 Task: Add Nature's Way Burdock Root to the cart.
Action: Mouse moved to (228, 91)
Screenshot: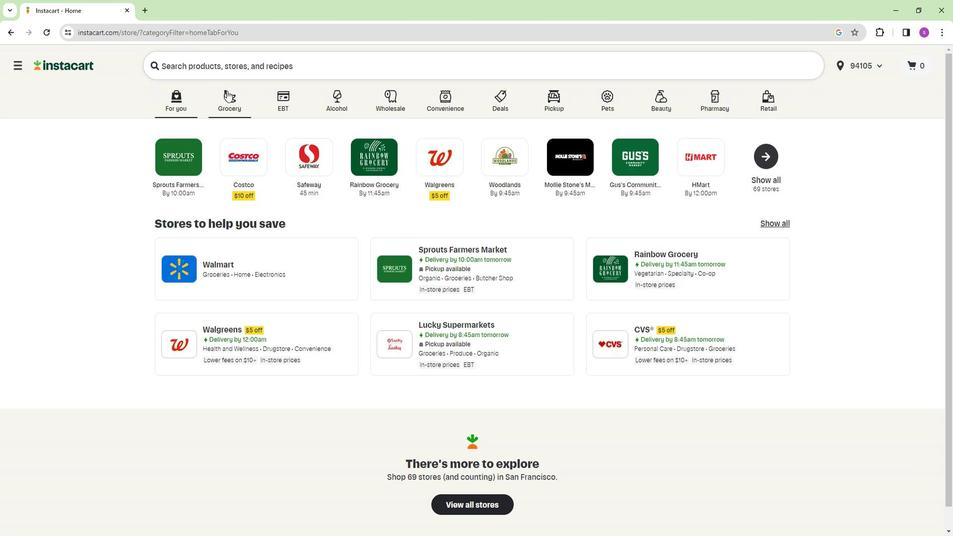 
Action: Mouse pressed left at (228, 91)
Screenshot: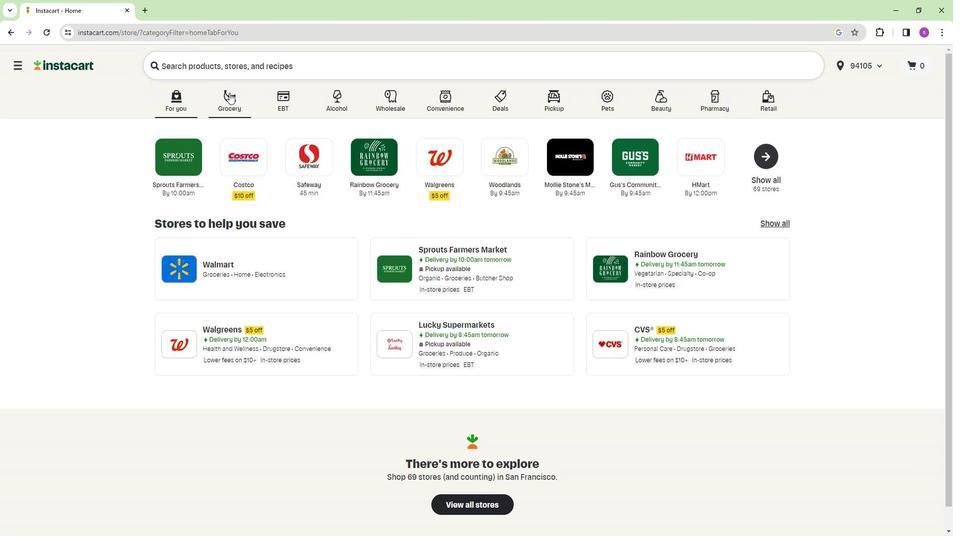 
Action: Mouse moved to (603, 163)
Screenshot: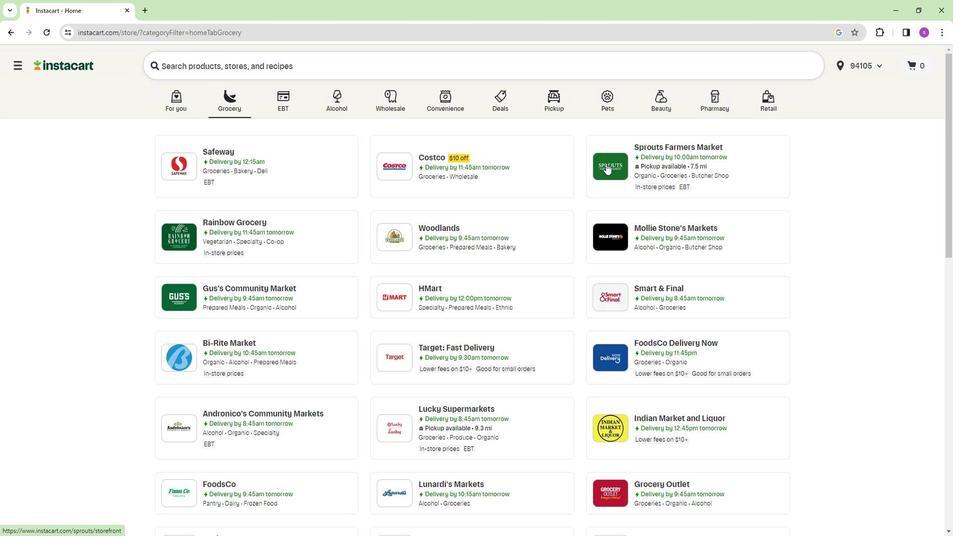 
Action: Mouse pressed left at (603, 163)
Screenshot: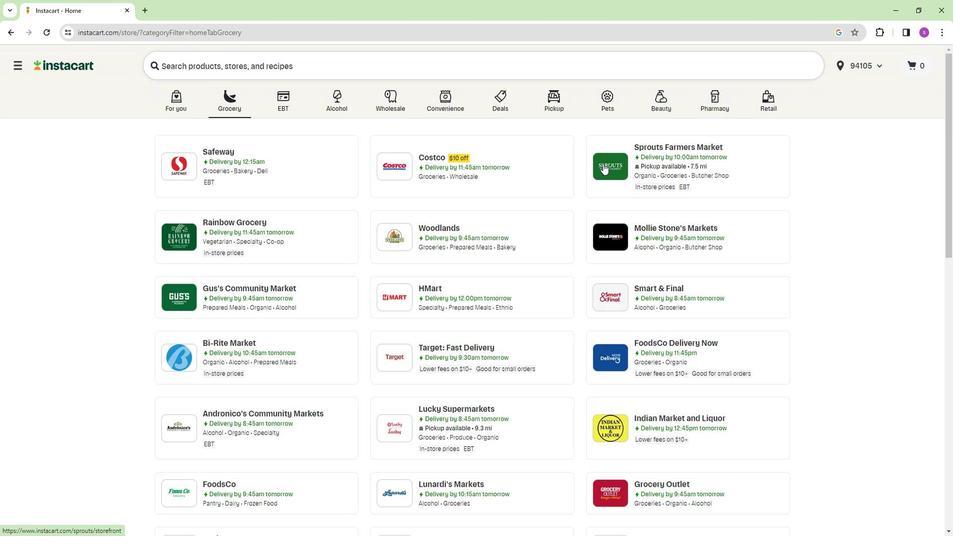 
Action: Mouse moved to (66, 244)
Screenshot: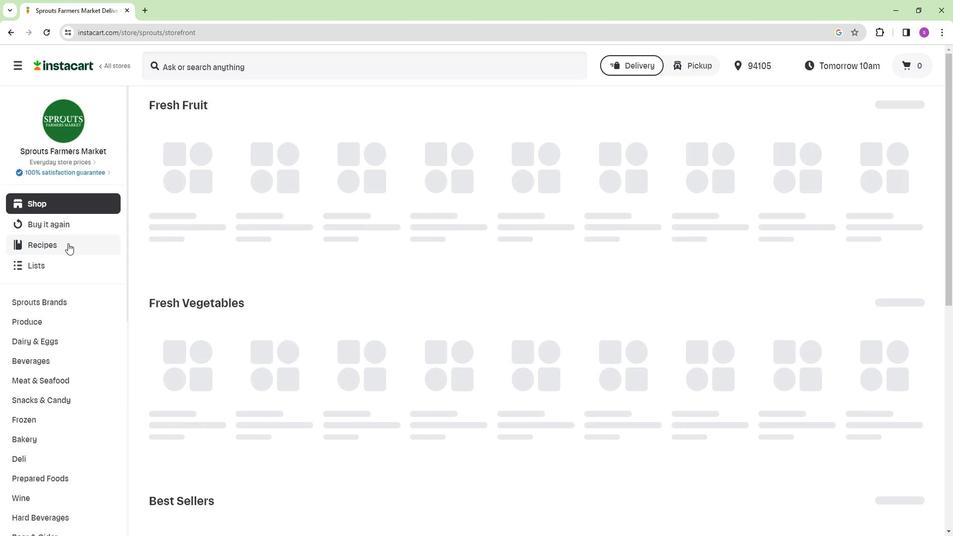 
Action: Mouse scrolled (66, 244) with delta (0, 0)
Screenshot: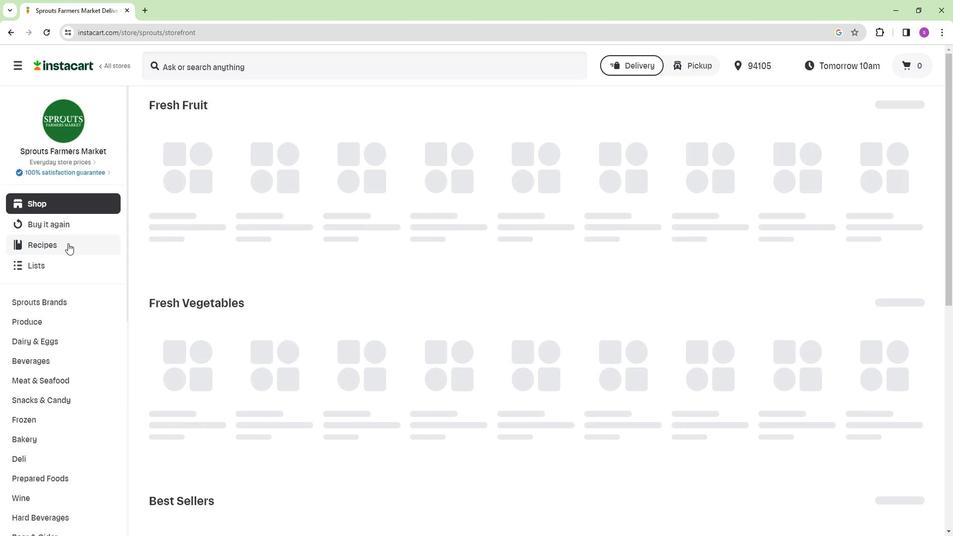 
Action: Mouse scrolled (66, 244) with delta (0, 0)
Screenshot: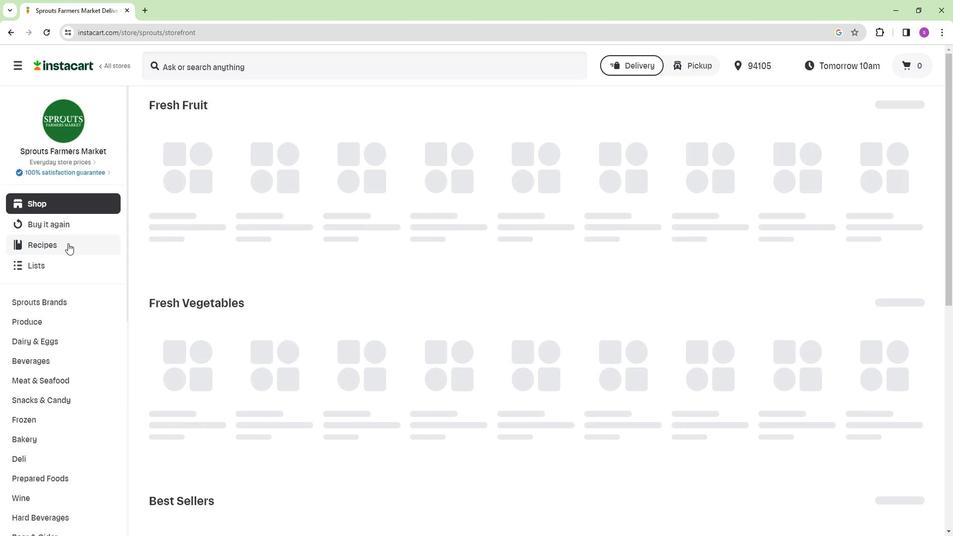 
Action: Mouse scrolled (66, 244) with delta (0, 0)
Screenshot: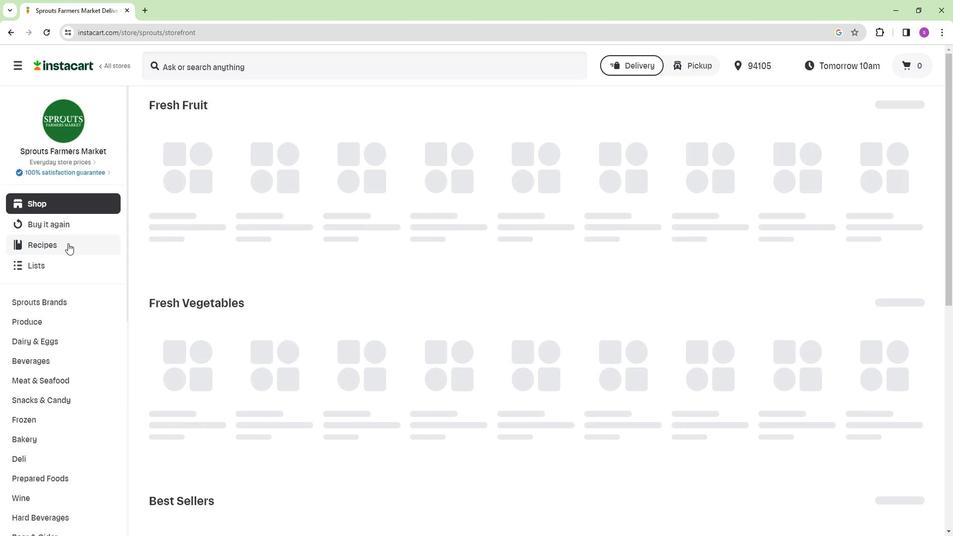 
Action: Mouse moved to (67, 241)
Screenshot: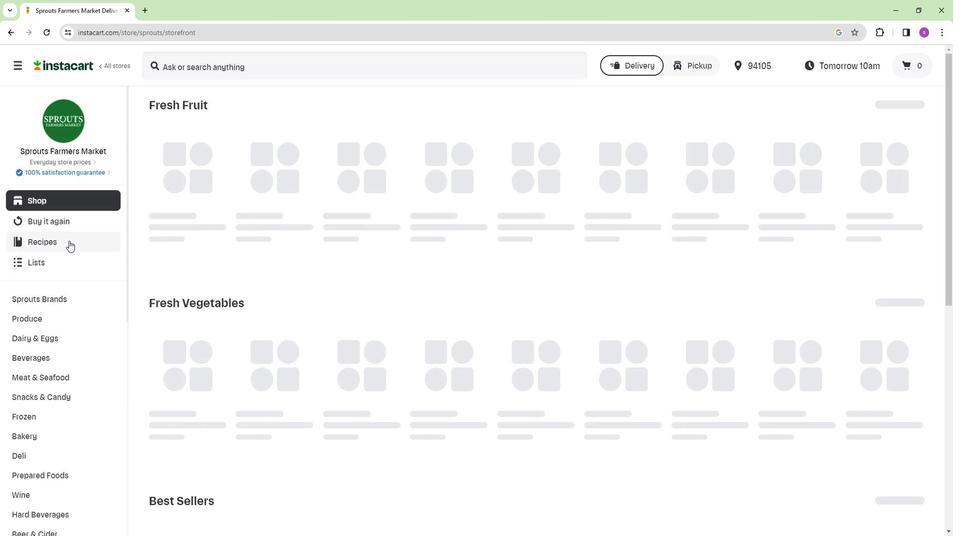 
Action: Mouse scrolled (67, 240) with delta (0, 0)
Screenshot: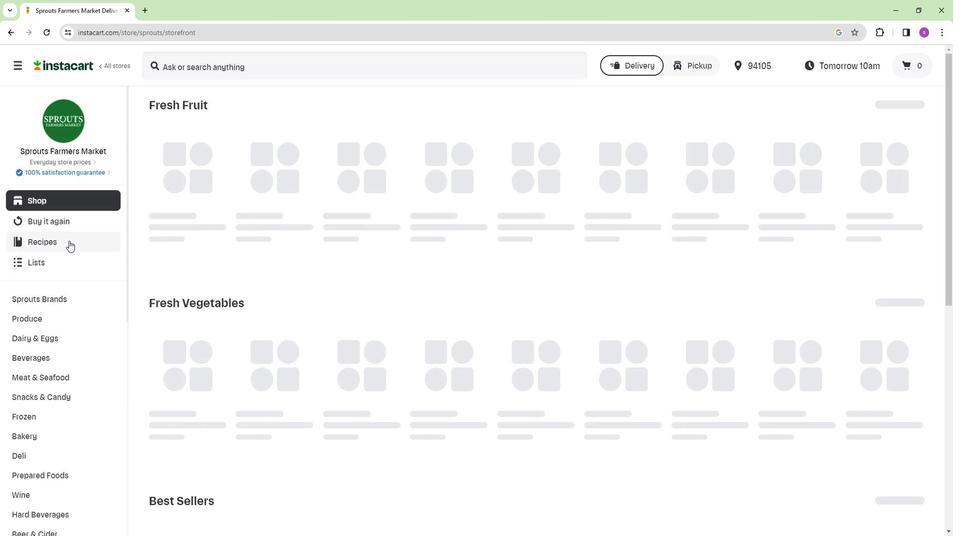 
Action: Mouse moved to (69, 236)
Screenshot: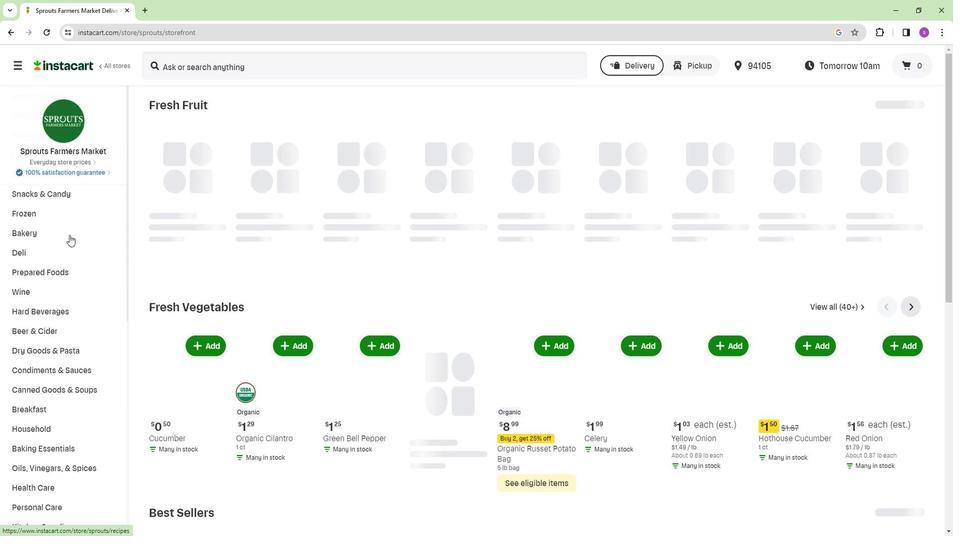 
Action: Mouse scrolled (69, 235) with delta (0, 0)
Screenshot: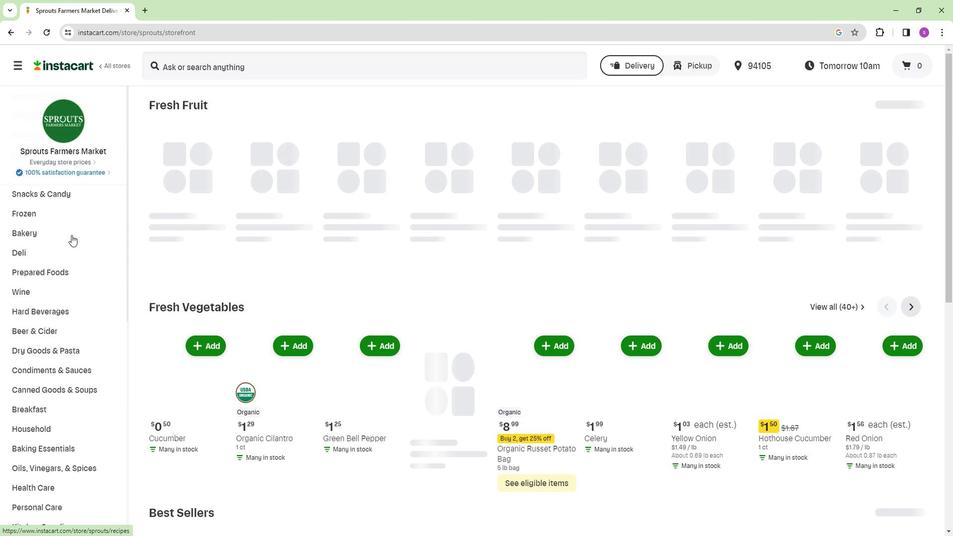 
Action: Mouse moved to (72, 235)
Screenshot: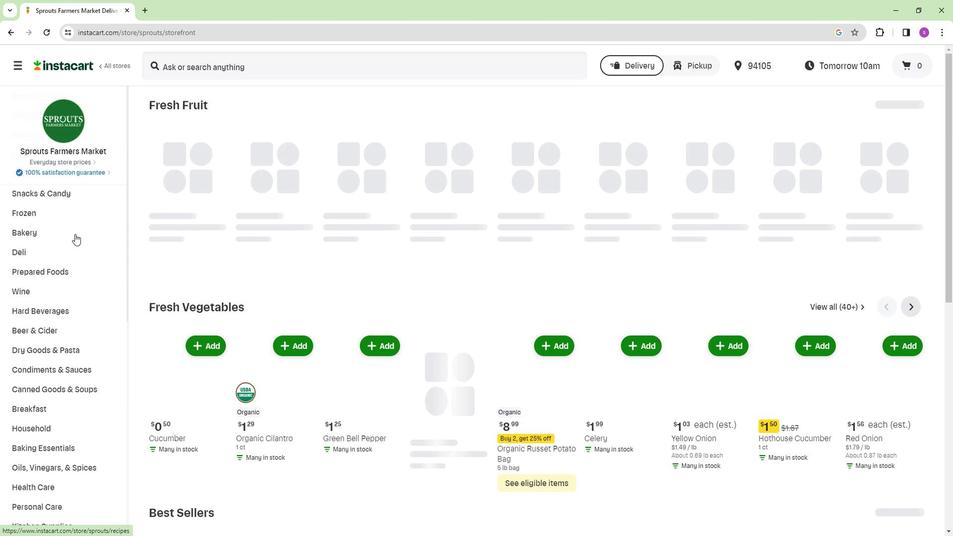 
Action: Mouse scrolled (72, 235) with delta (0, 0)
Screenshot: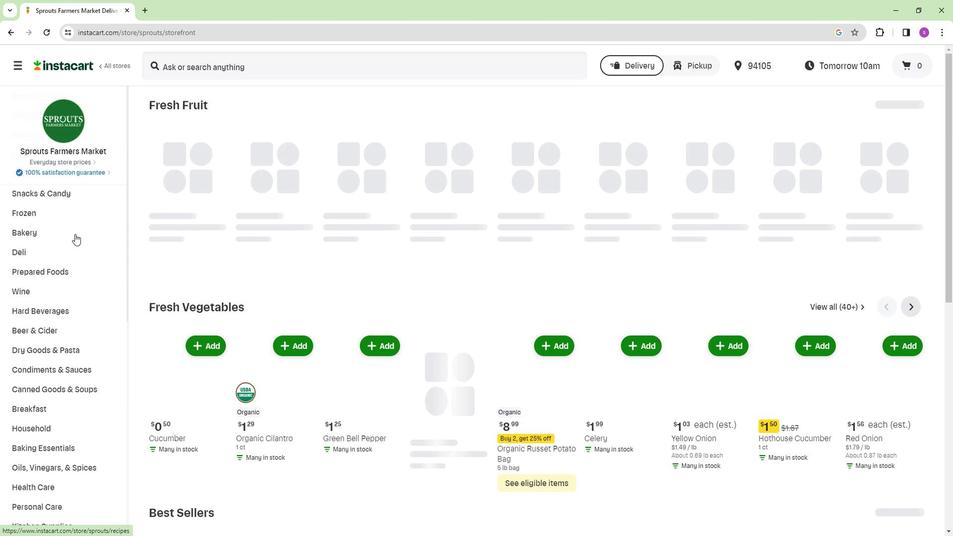 
Action: Mouse moved to (73, 235)
Screenshot: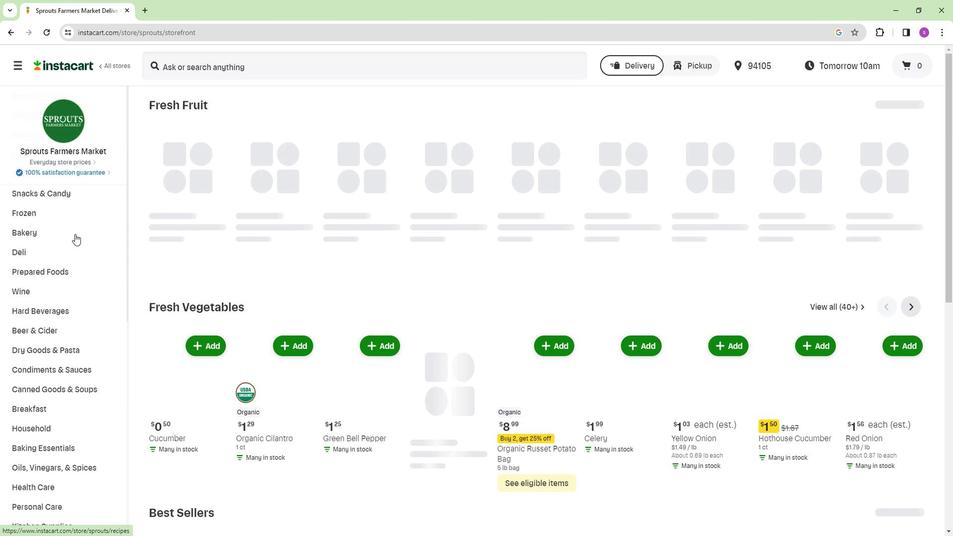 
Action: Mouse scrolled (73, 234) with delta (0, 0)
Screenshot: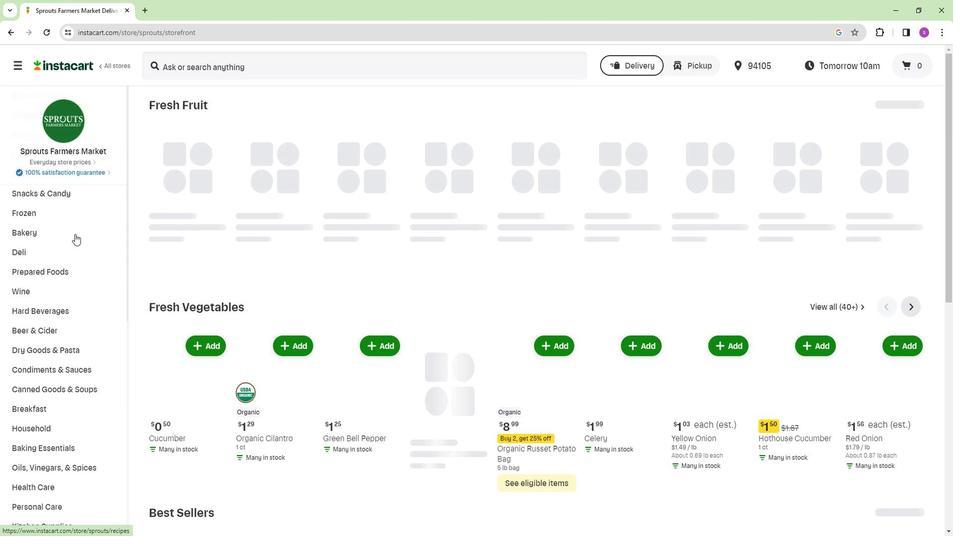 
Action: Mouse moved to (46, 337)
Screenshot: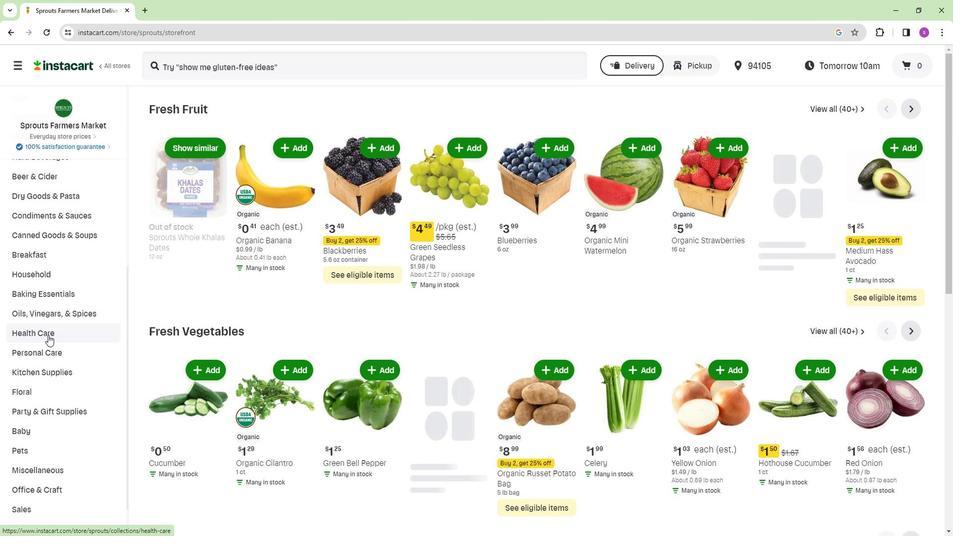 
Action: Mouse pressed left at (46, 337)
Screenshot: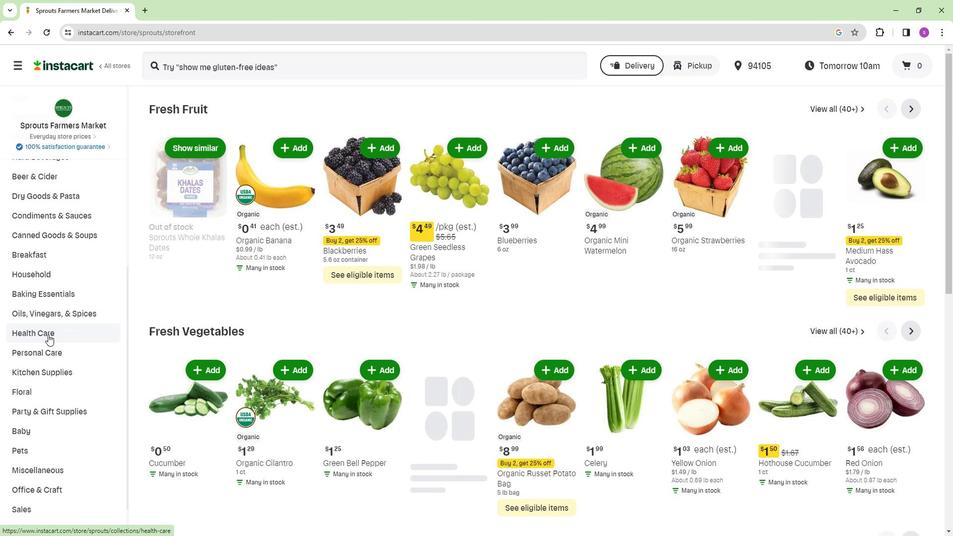 
Action: Mouse moved to (339, 133)
Screenshot: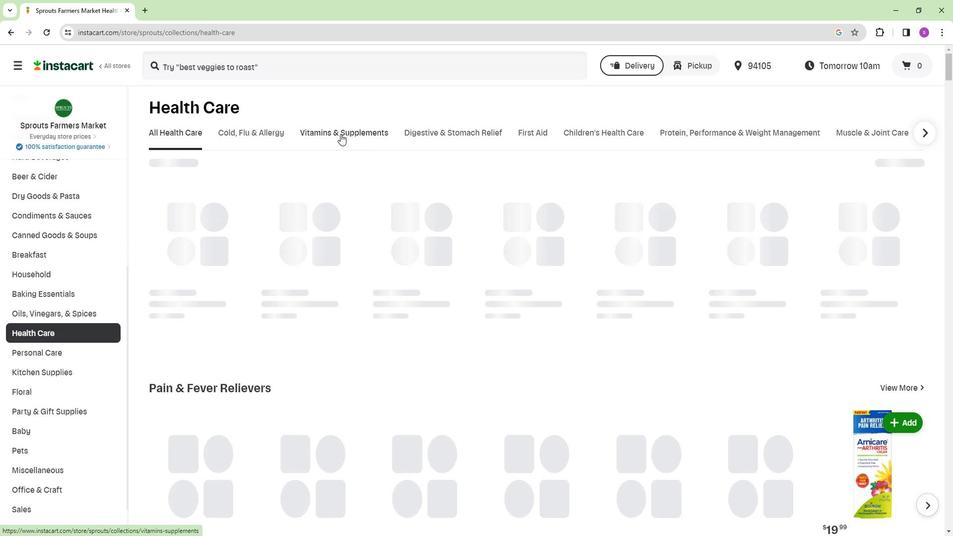 
Action: Mouse pressed left at (339, 133)
Screenshot: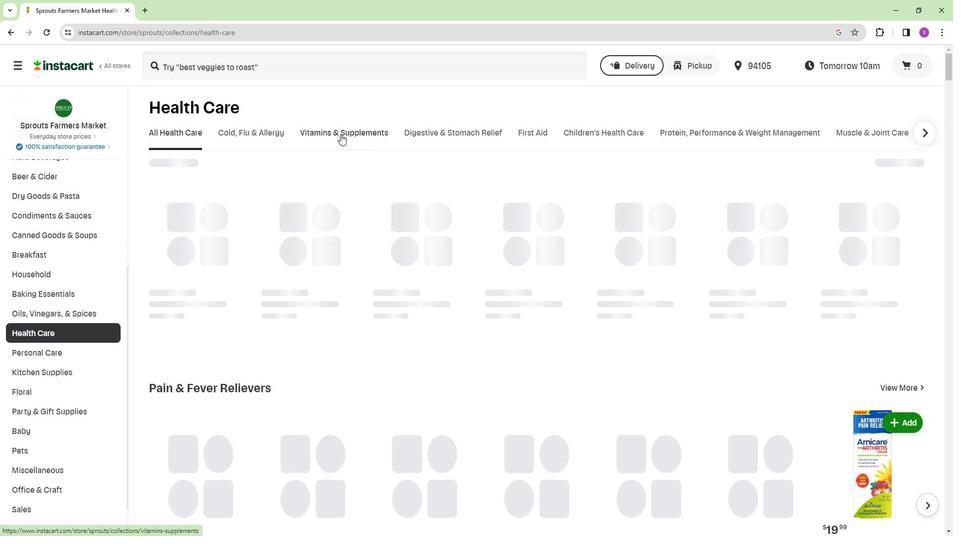 
Action: Mouse moved to (321, 176)
Screenshot: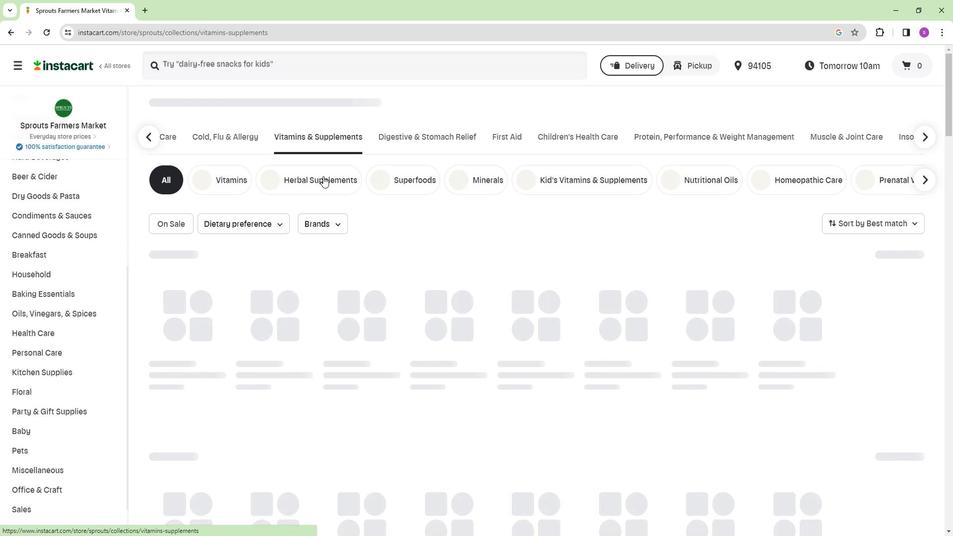 
Action: Mouse pressed left at (321, 176)
Screenshot: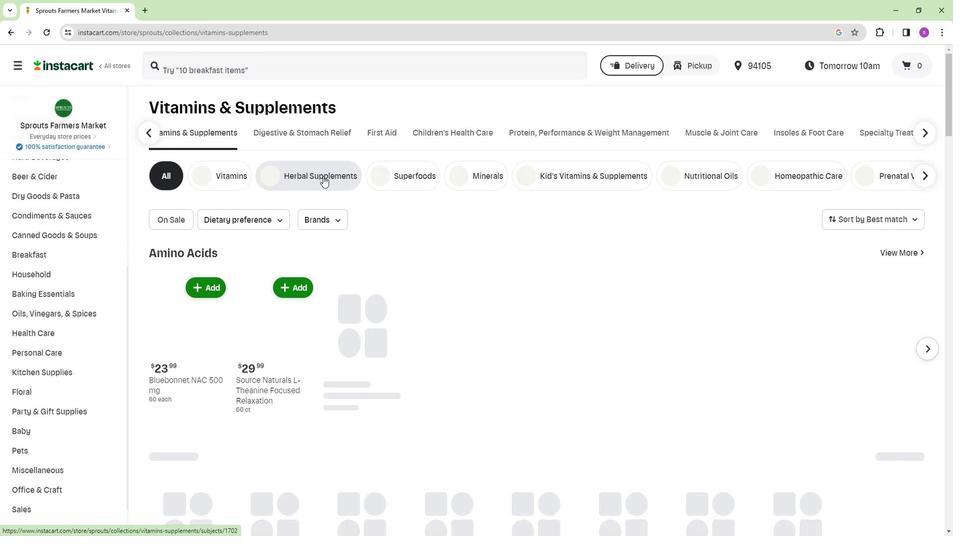 
Action: Mouse moved to (238, 65)
Screenshot: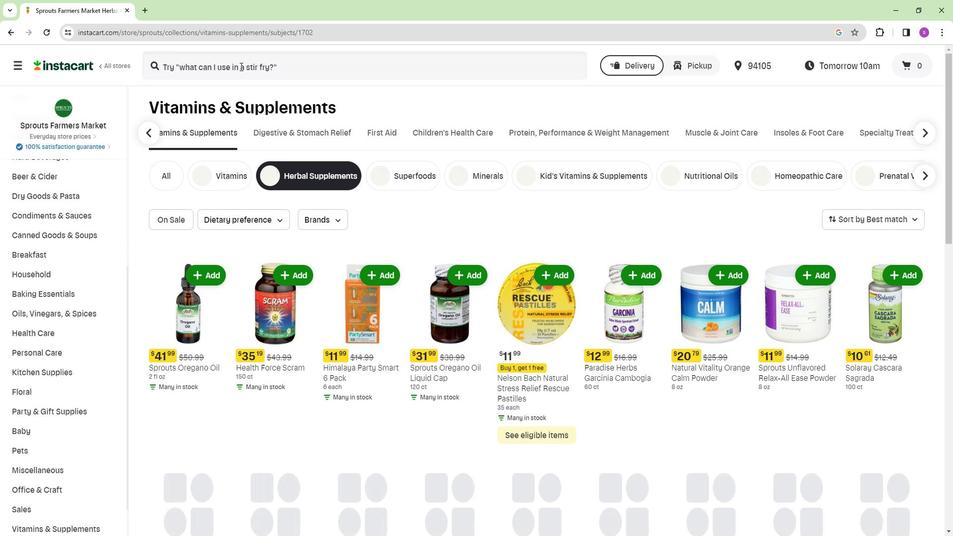 
Action: Mouse pressed left at (238, 65)
Screenshot: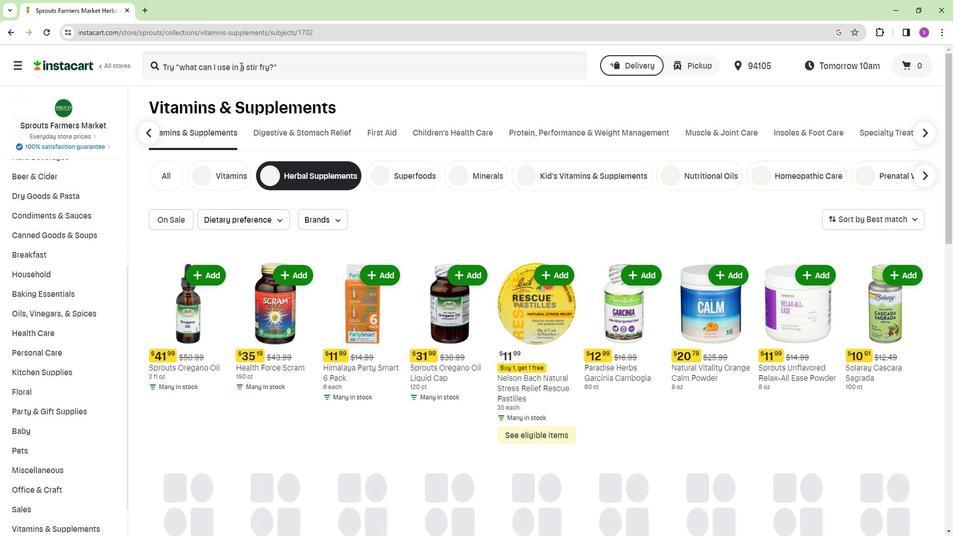 
Action: Key pressed <Key.shift>Nature;<Key.backspace>'s<Key.space><Key.shift>Way<Key.space><Key.shift>Burdock<Key.space><Key.shift>Root<Key.enter>
Screenshot: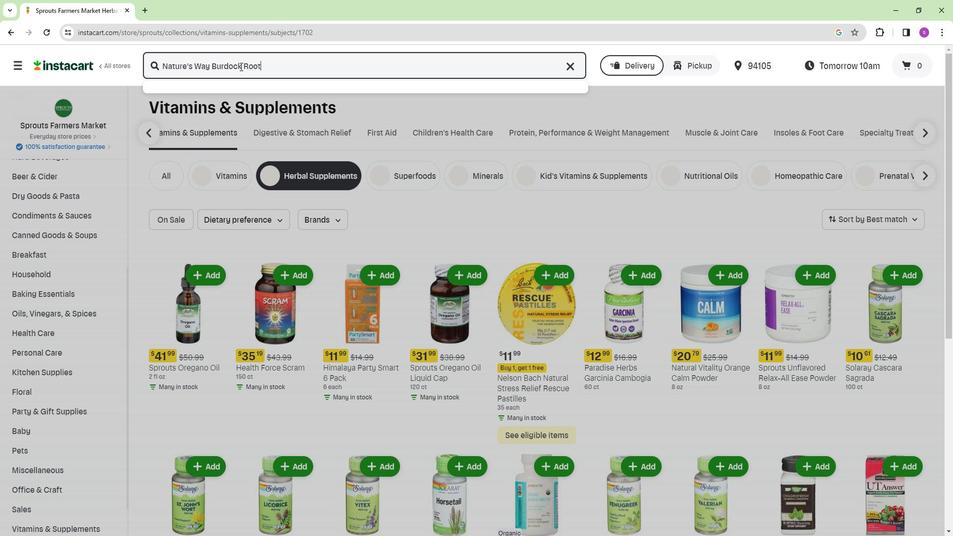 
Action: Mouse moved to (252, 235)
Screenshot: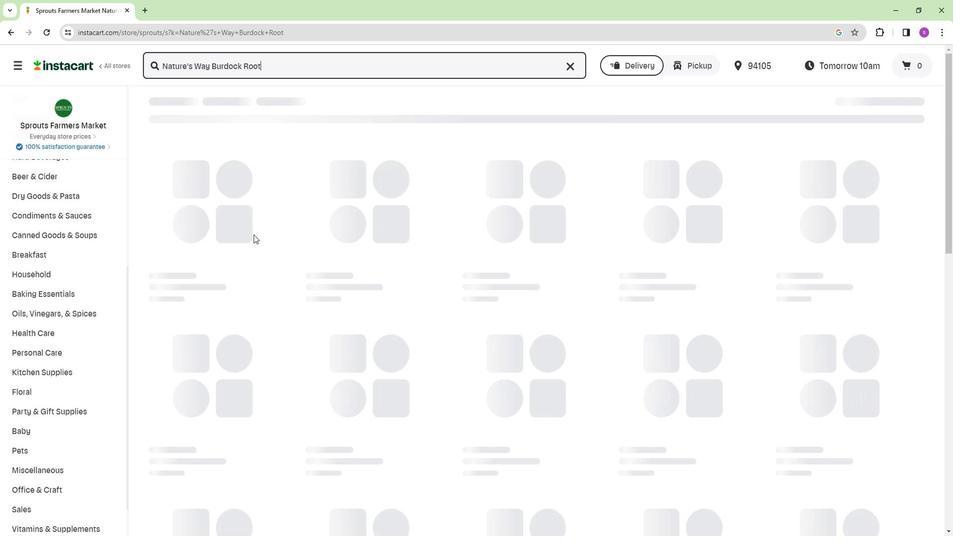 
Action: Mouse scrolled (252, 234) with delta (0, 0)
Screenshot: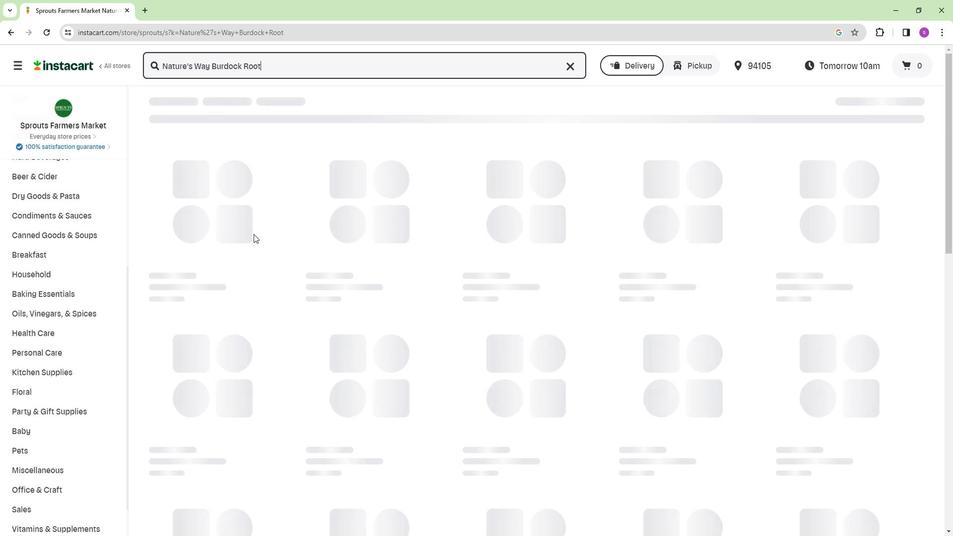 
Action: Mouse moved to (251, 234)
Screenshot: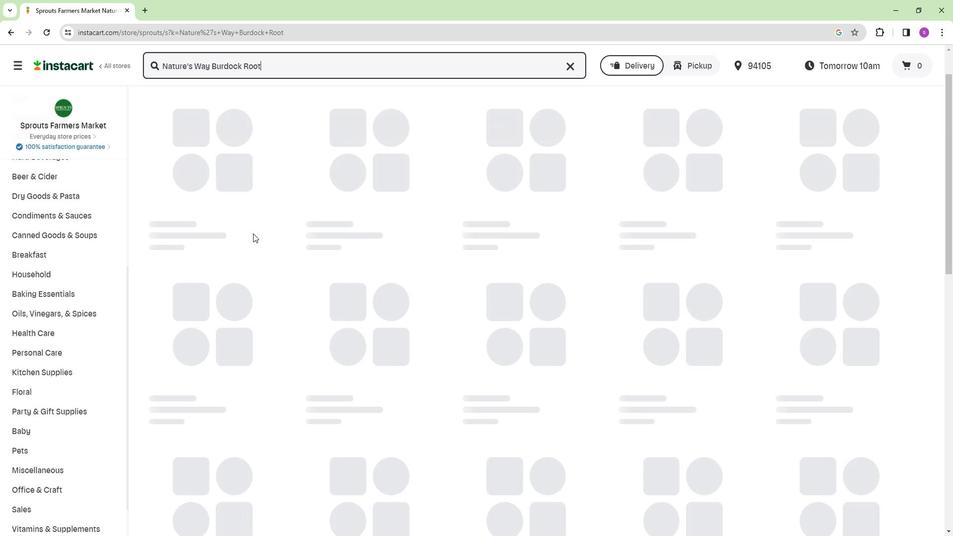 
Action: Mouse scrolled (251, 235) with delta (0, 0)
Screenshot: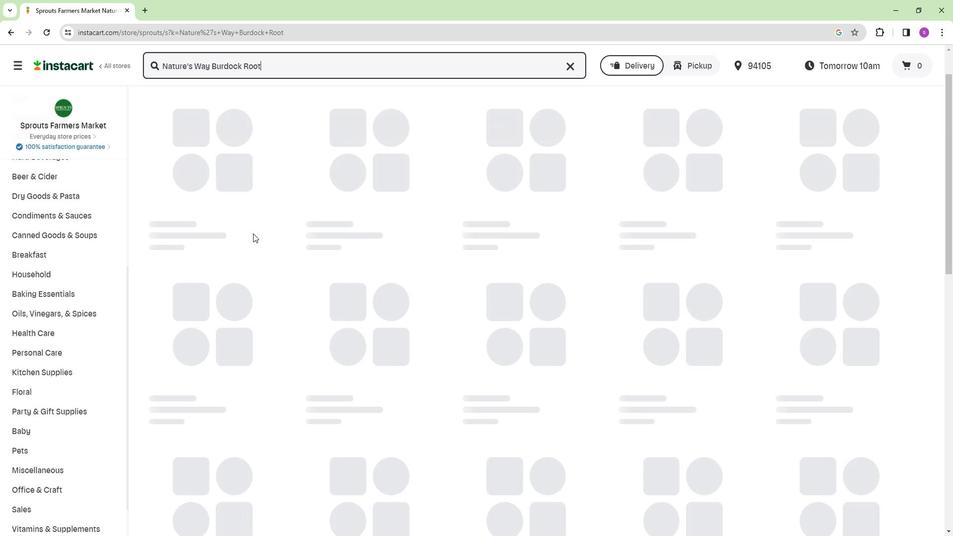 
Action: Mouse moved to (251, 235)
Screenshot: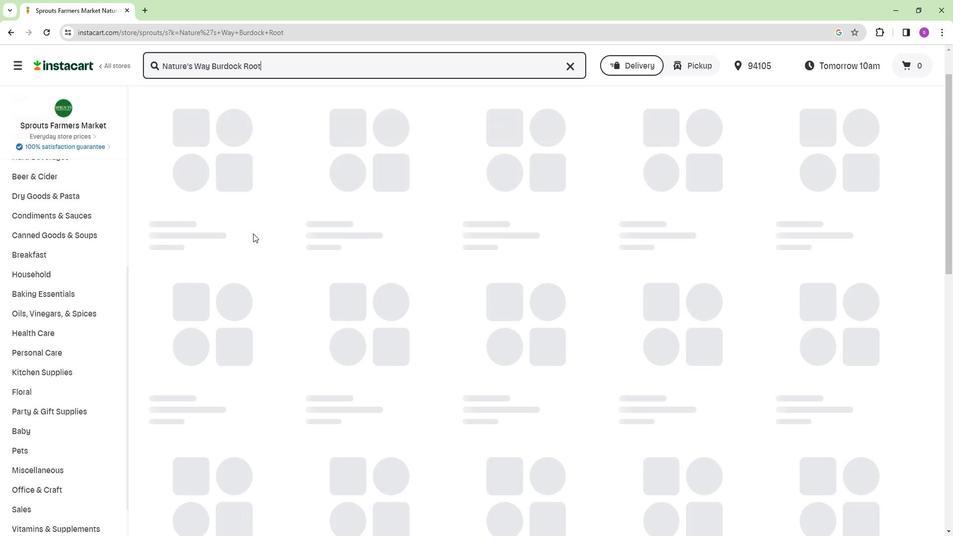 
Action: Mouse scrolled (251, 235) with delta (0, 0)
Screenshot: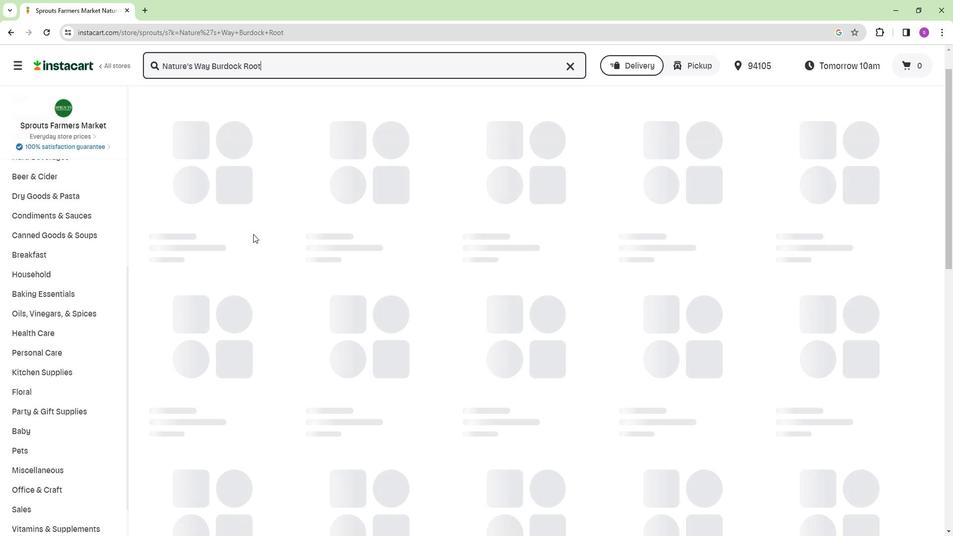 
Action: Mouse moved to (273, 171)
Screenshot: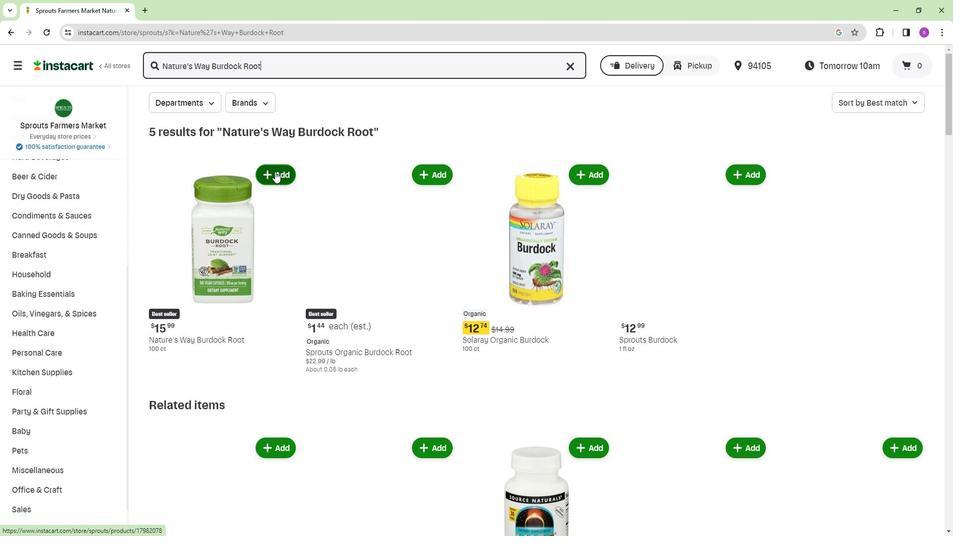 
Action: Mouse pressed left at (273, 171)
Screenshot: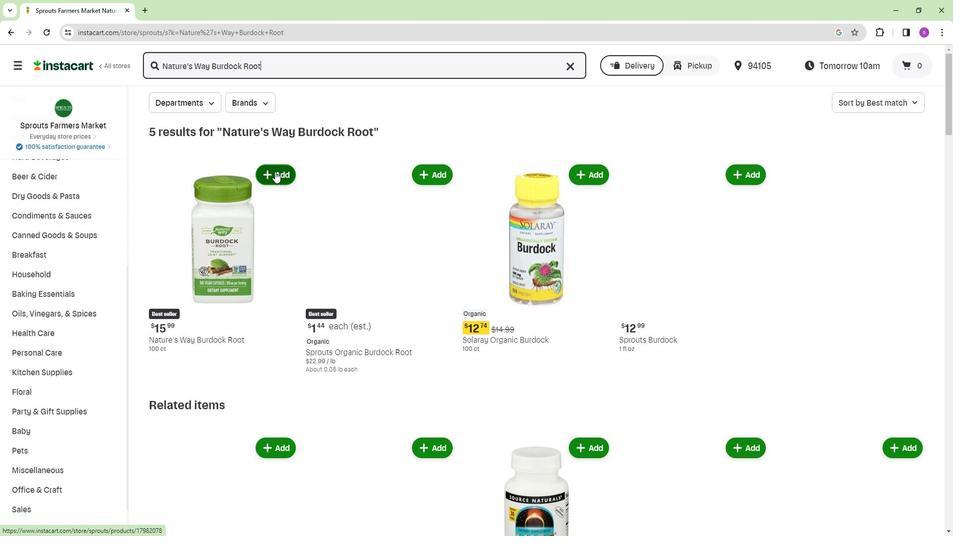 
Action: Mouse moved to (315, 171)
Screenshot: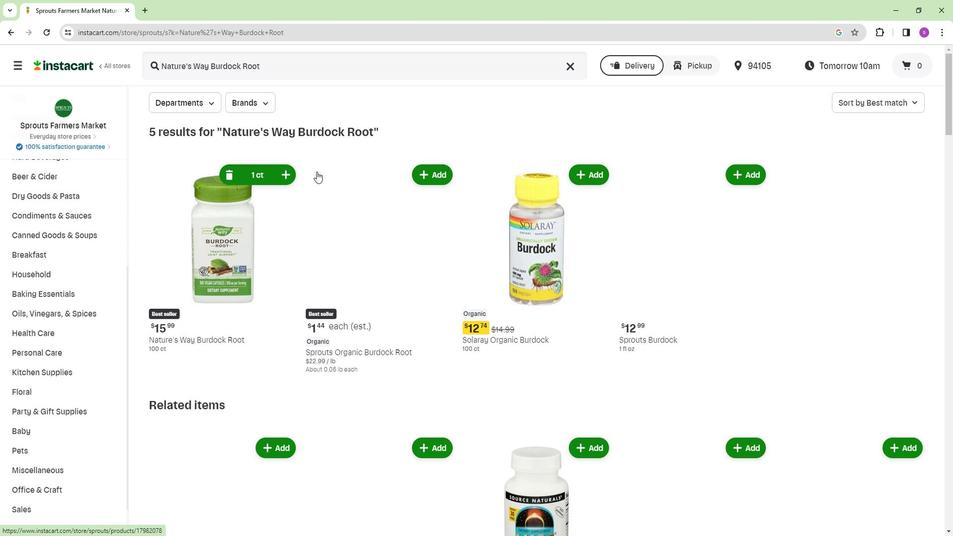 
